 Task: Write the description of the post, "I hope this post finds you all well. I wanted to take a moment to share that I am currently open to new career opportunities and eager to embark on the next chapter of my professional journey.
Action: Mouse moved to (783, 83)
Screenshot: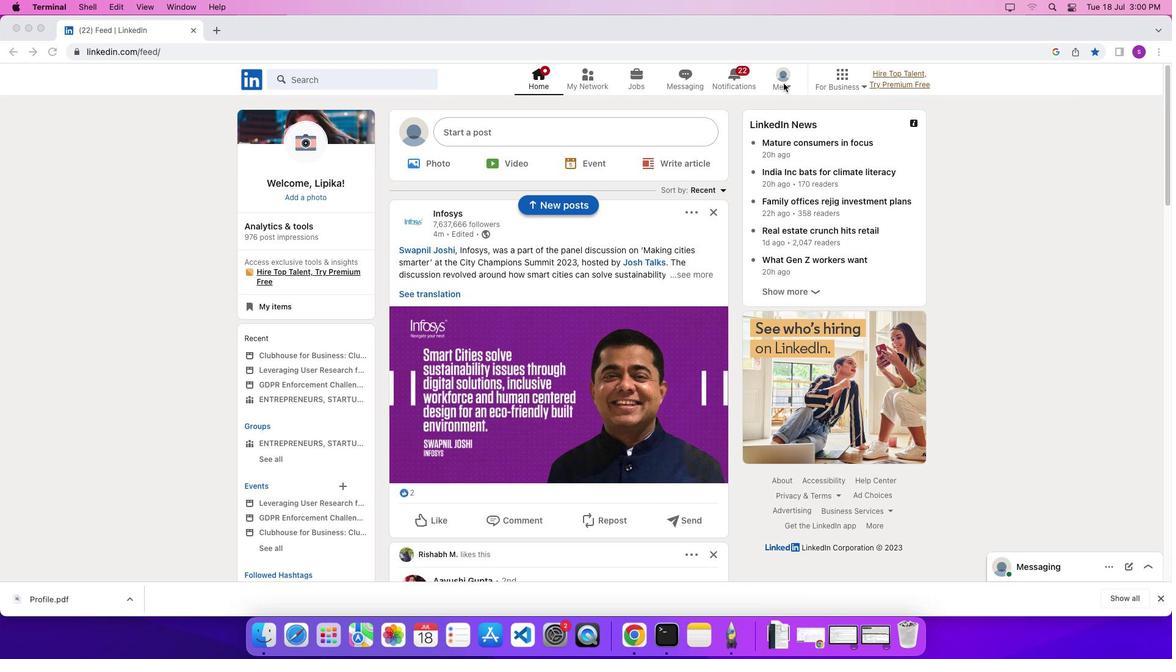 
Action: Mouse pressed left at (783, 83)
Screenshot: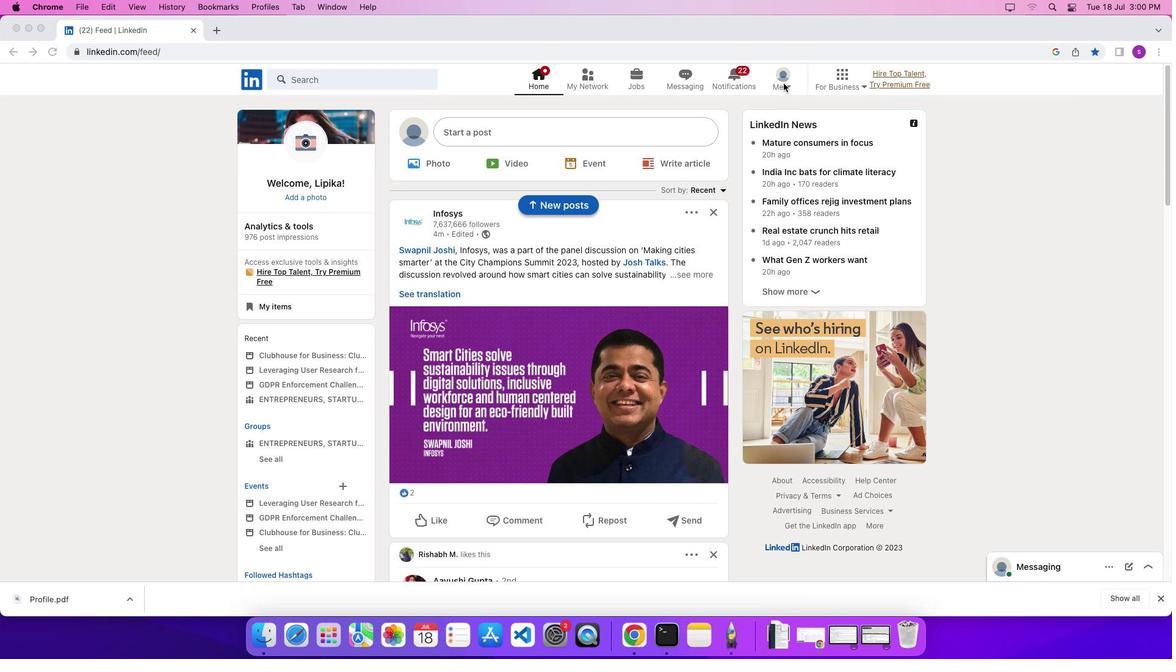 
Action: Mouse moved to (785, 83)
Screenshot: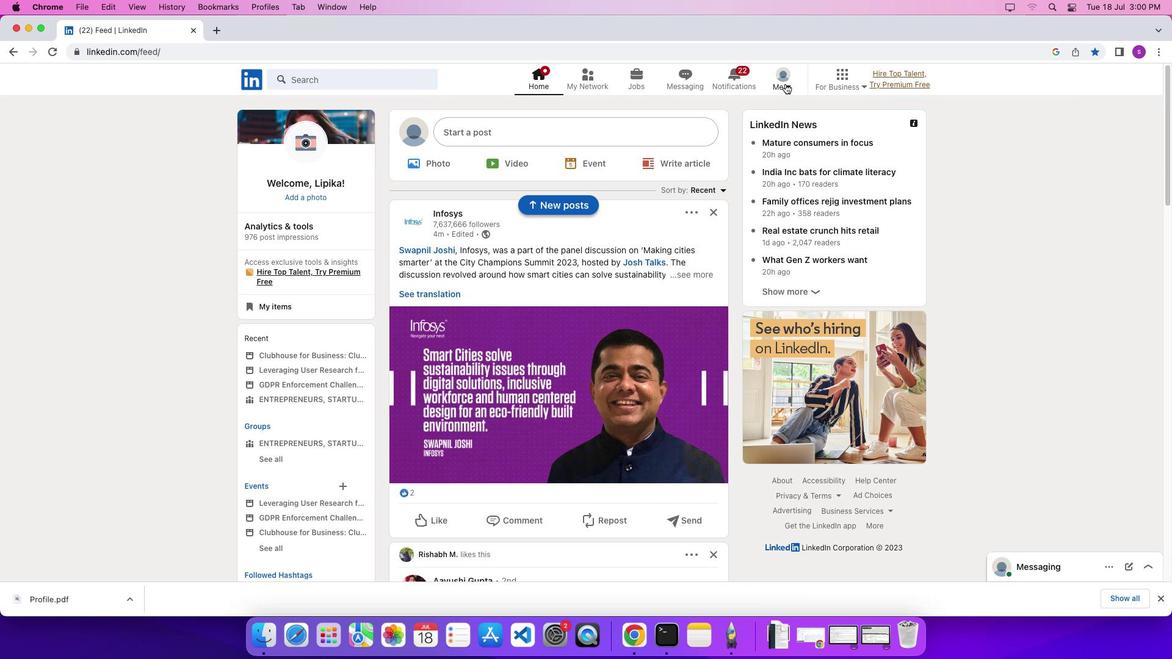 
Action: Mouse pressed left at (785, 83)
Screenshot: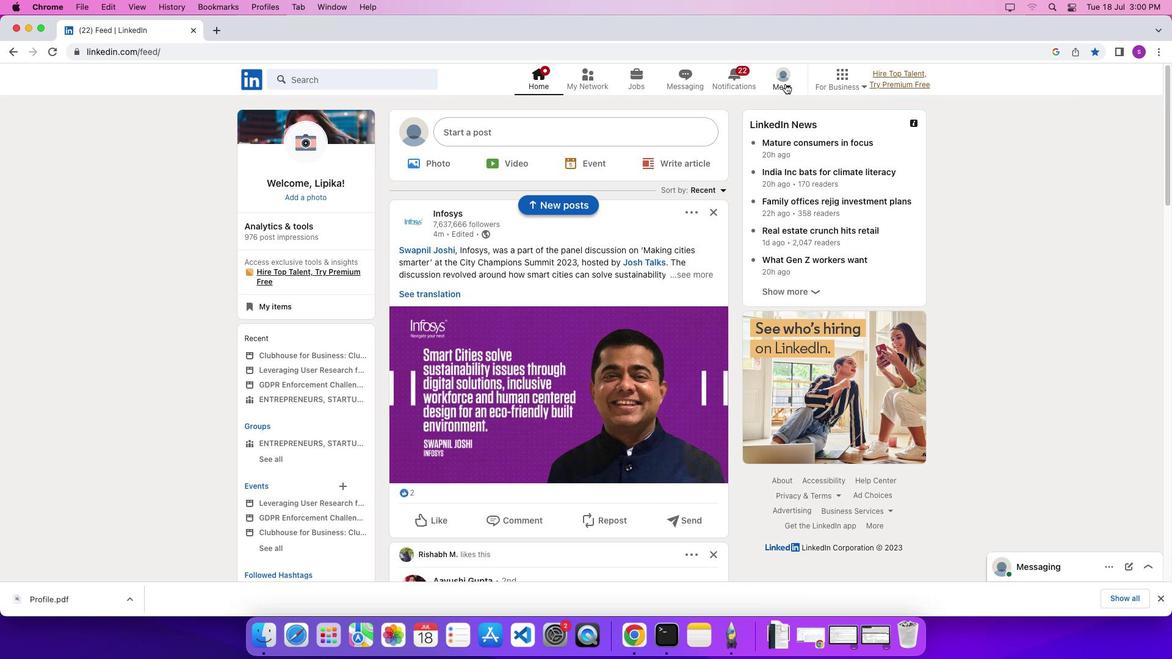 
Action: Mouse moved to (769, 152)
Screenshot: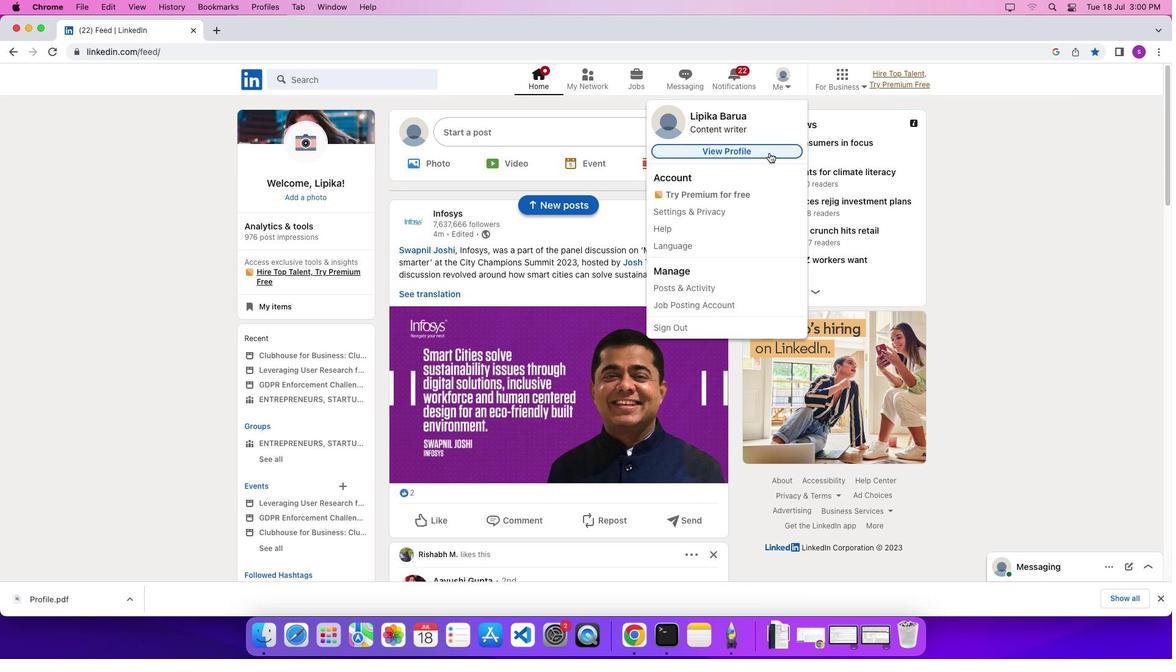 
Action: Mouse pressed left at (769, 152)
Screenshot: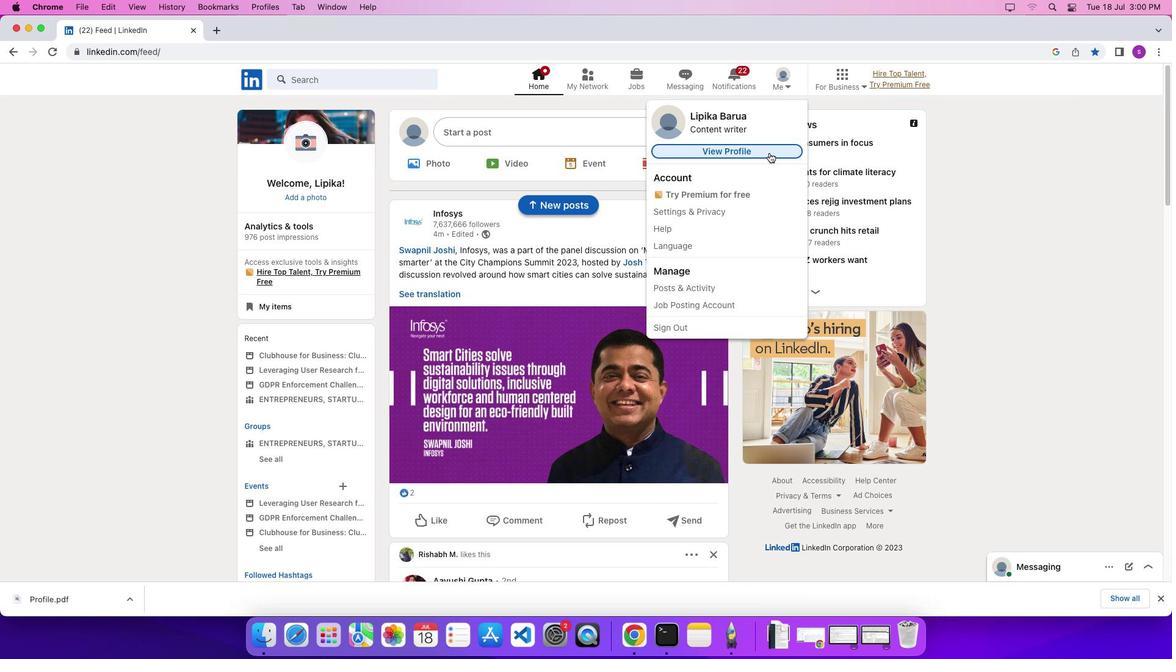 
Action: Mouse moved to (415, 395)
Screenshot: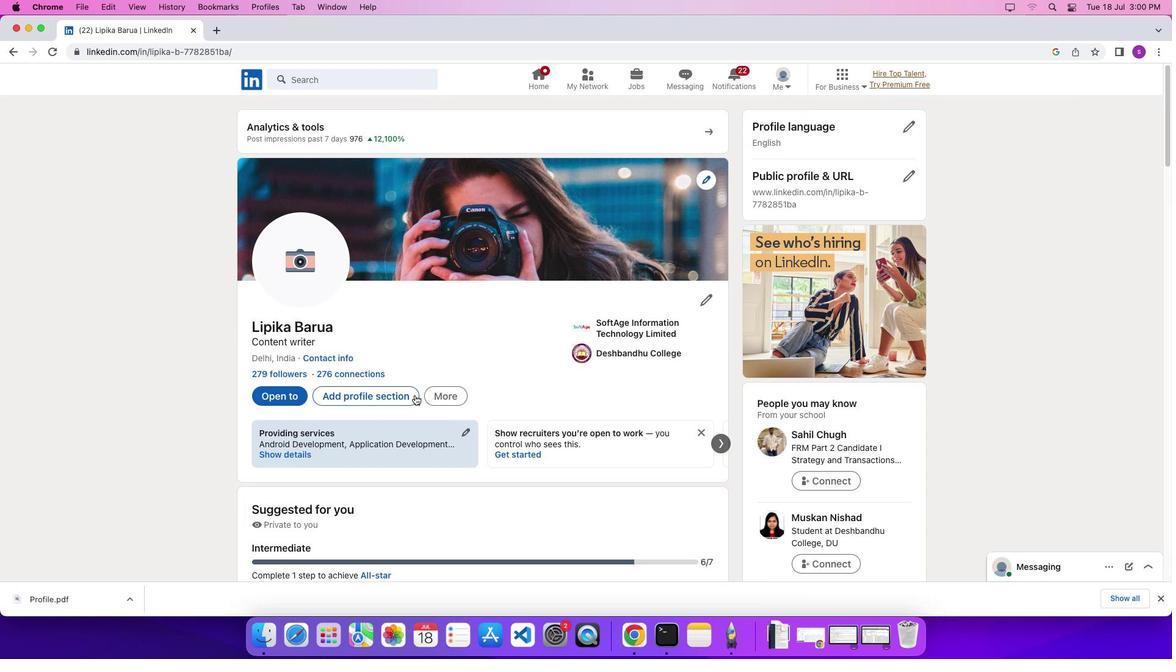 
Action: Mouse scrolled (415, 395) with delta (0, 0)
Screenshot: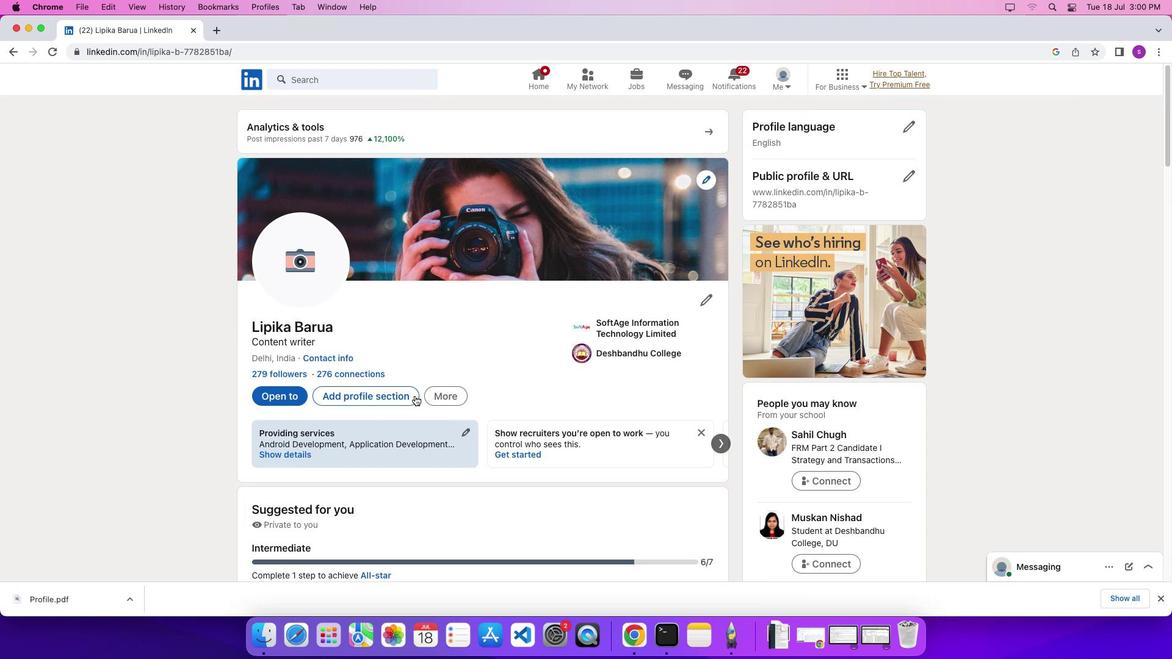 
Action: Mouse moved to (414, 395)
Screenshot: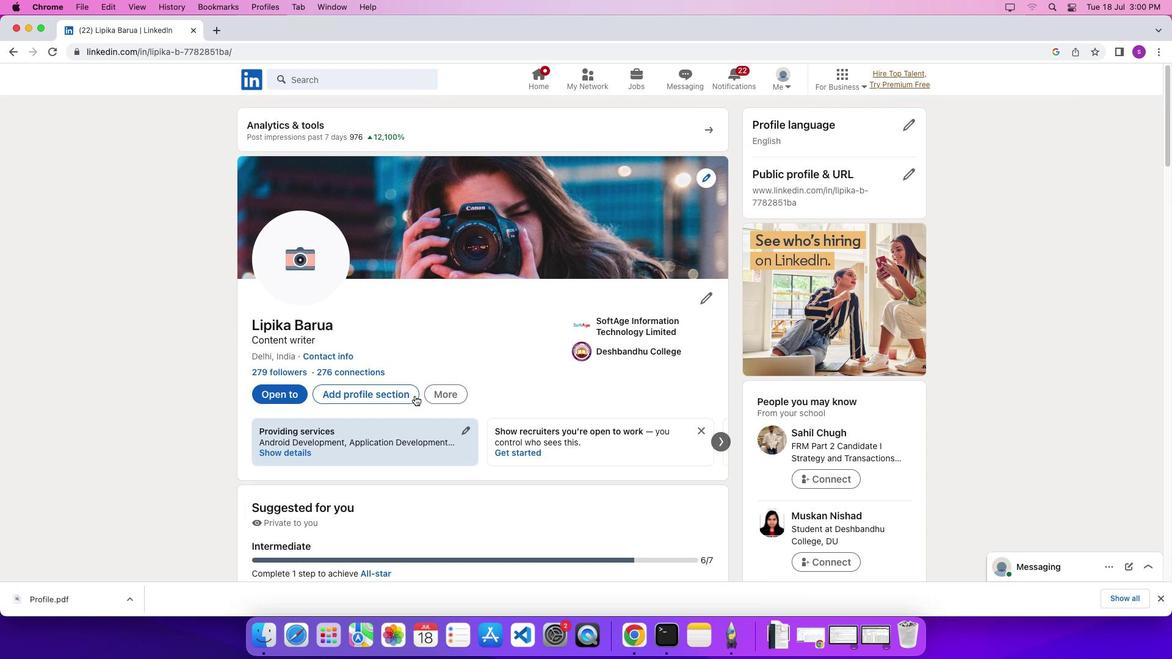 
Action: Mouse scrolled (414, 395) with delta (0, 0)
Screenshot: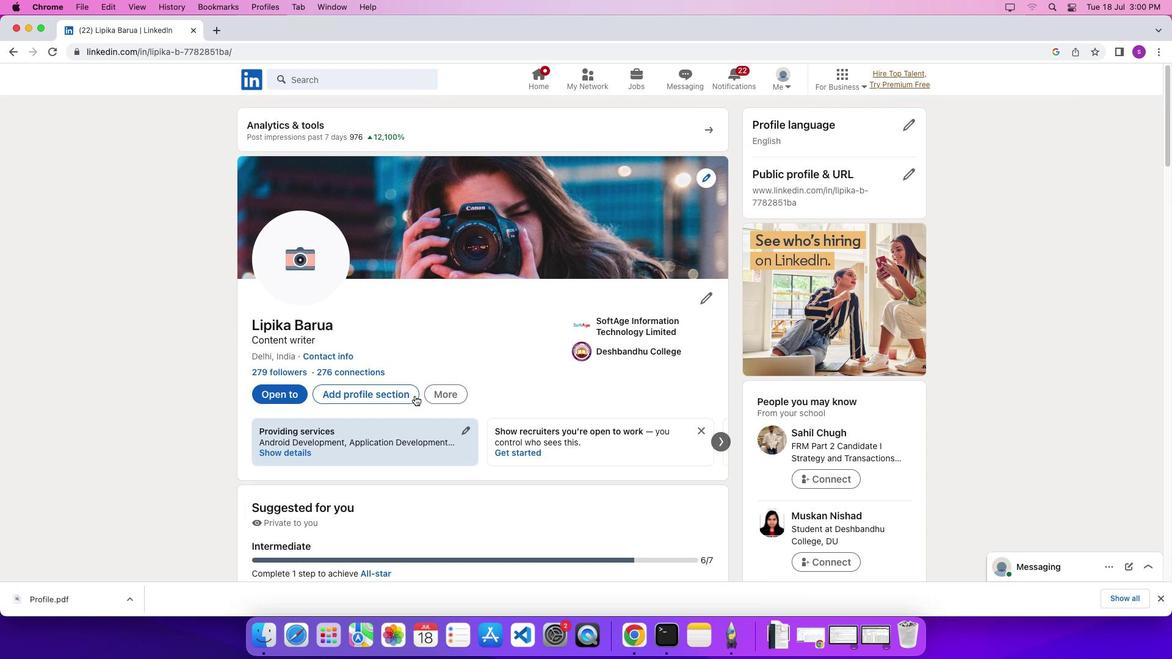 
Action: Mouse scrolled (414, 395) with delta (0, -2)
Screenshot: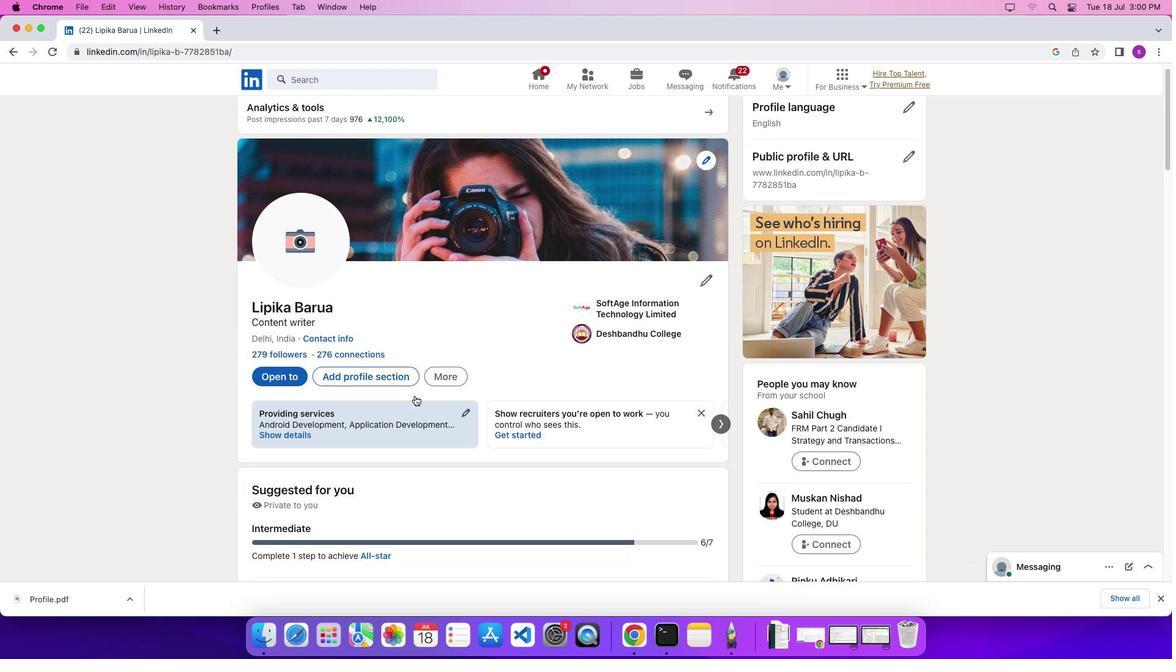 
Action: Mouse scrolled (414, 395) with delta (0, 0)
Screenshot: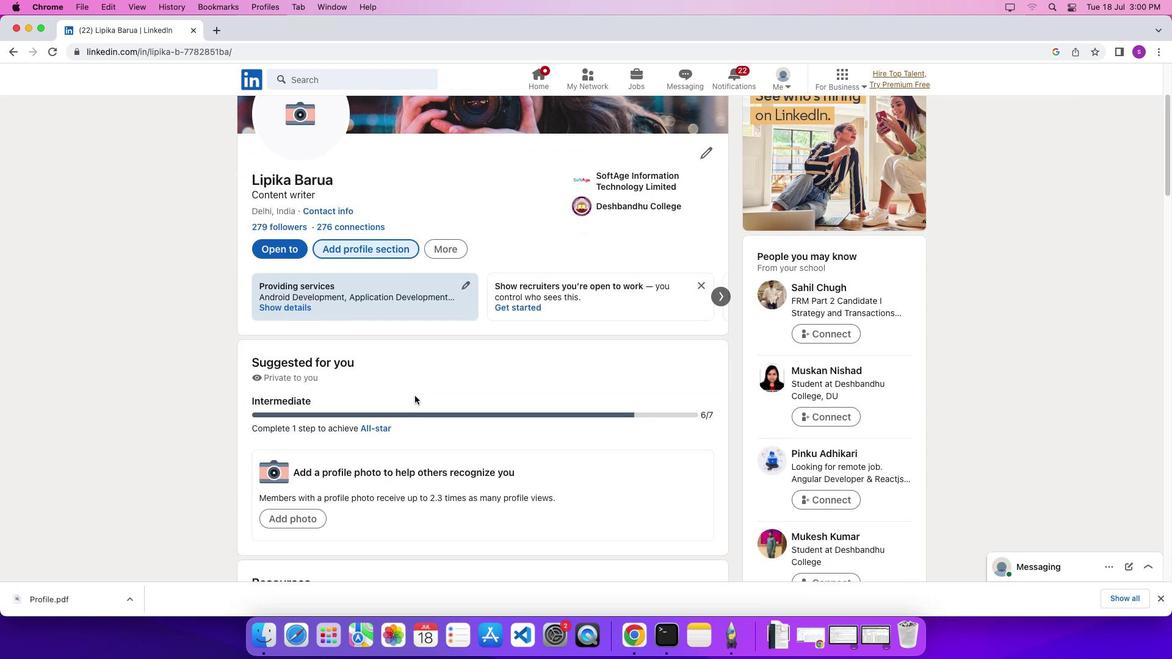 
Action: Mouse scrolled (414, 395) with delta (0, 0)
Screenshot: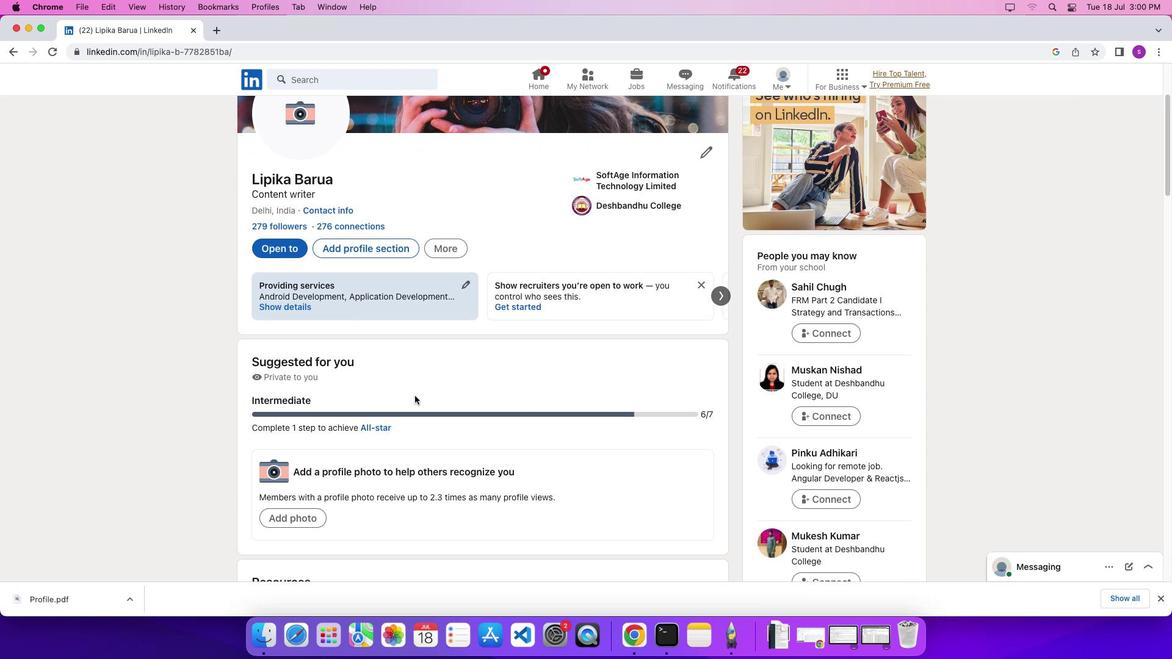 
Action: Mouse scrolled (414, 395) with delta (0, 0)
Screenshot: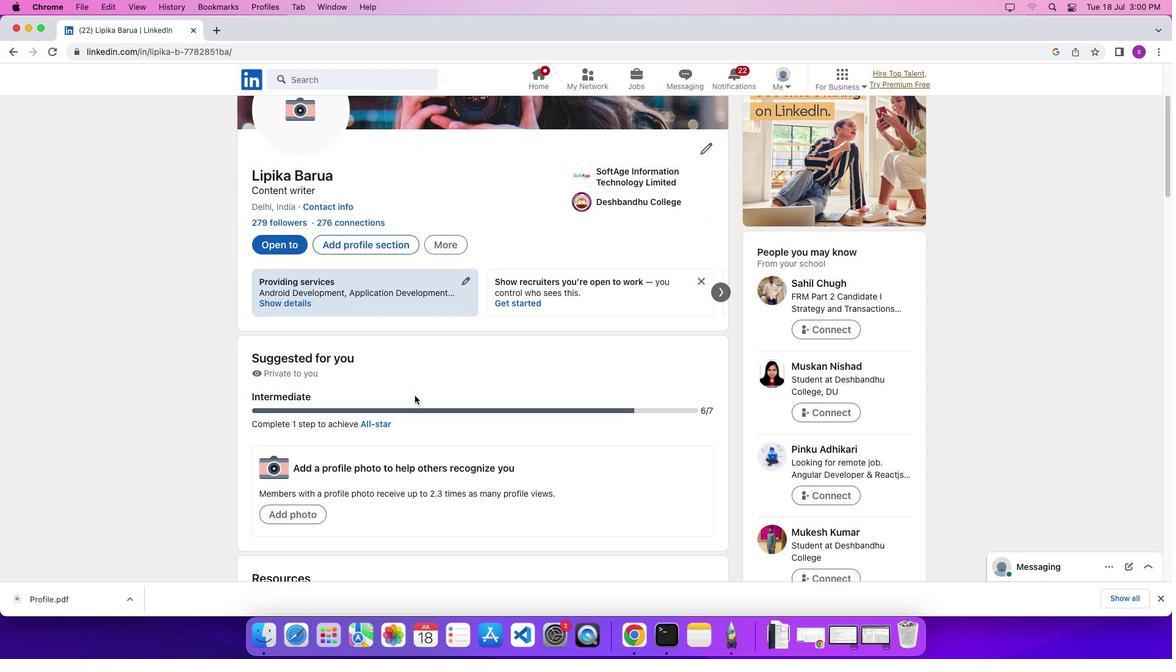 
Action: Mouse scrolled (414, 395) with delta (0, -2)
Screenshot: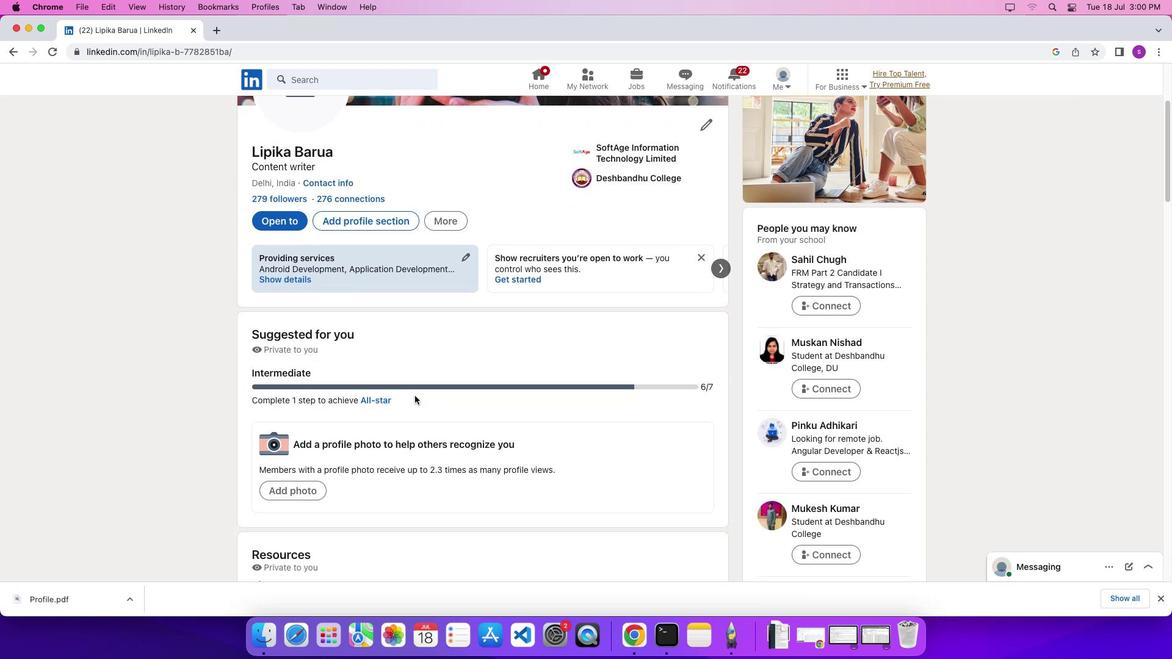 
Action: Mouse scrolled (414, 395) with delta (0, 0)
Screenshot: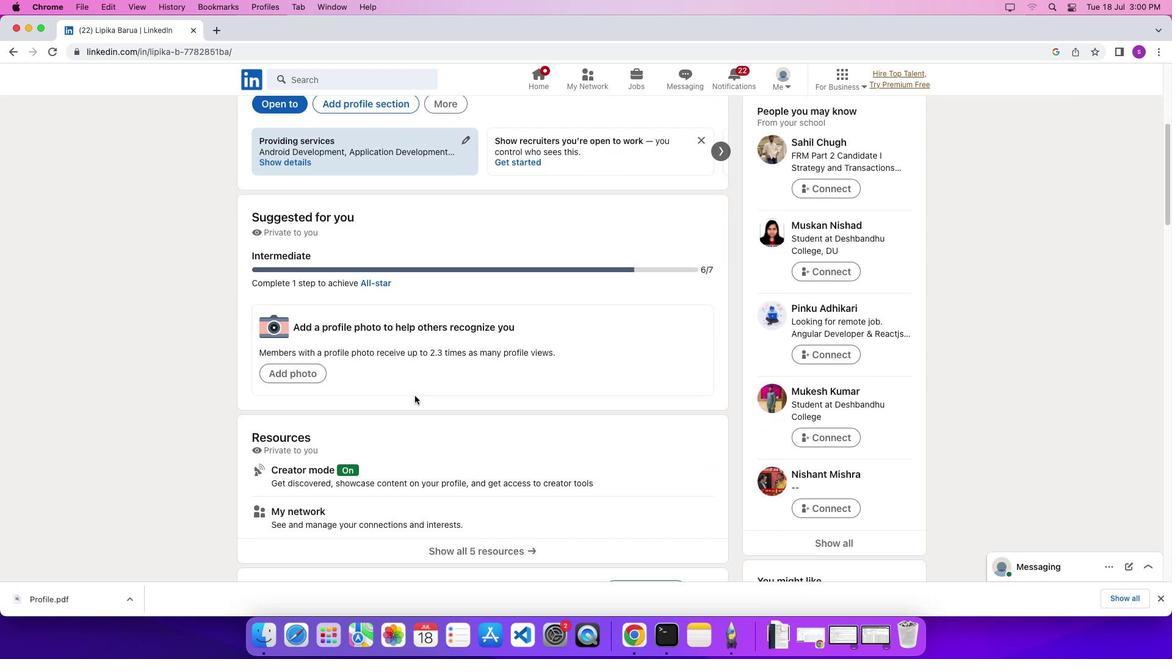 
Action: Mouse scrolled (414, 395) with delta (0, 0)
Screenshot: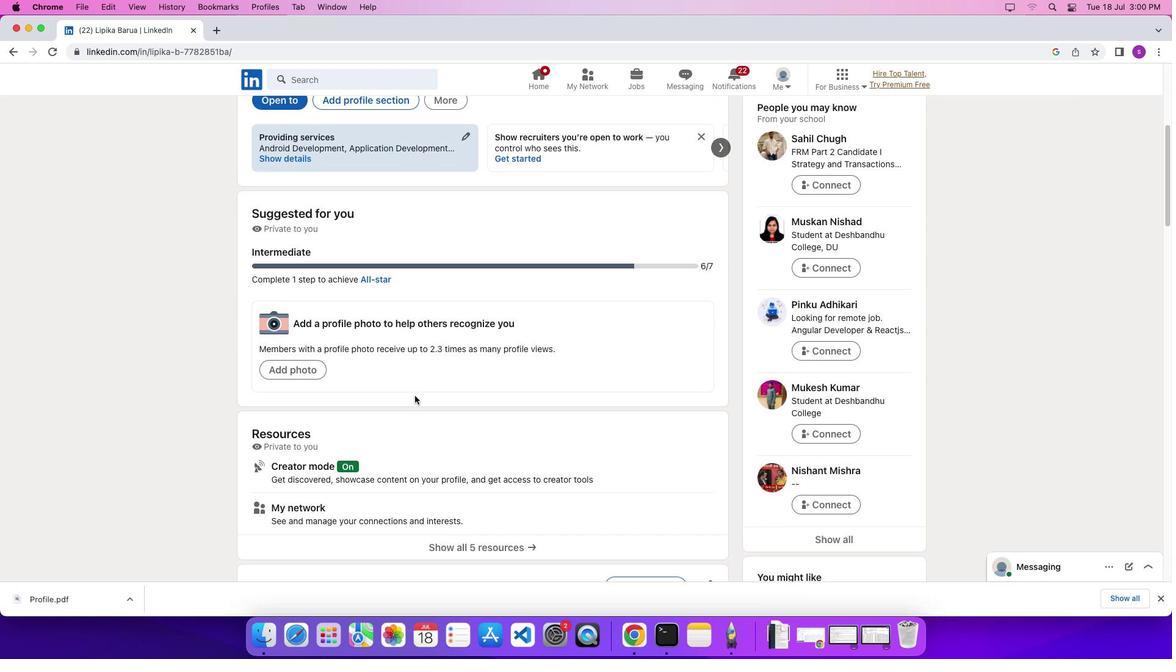 
Action: Mouse scrolled (414, 395) with delta (0, 0)
Screenshot: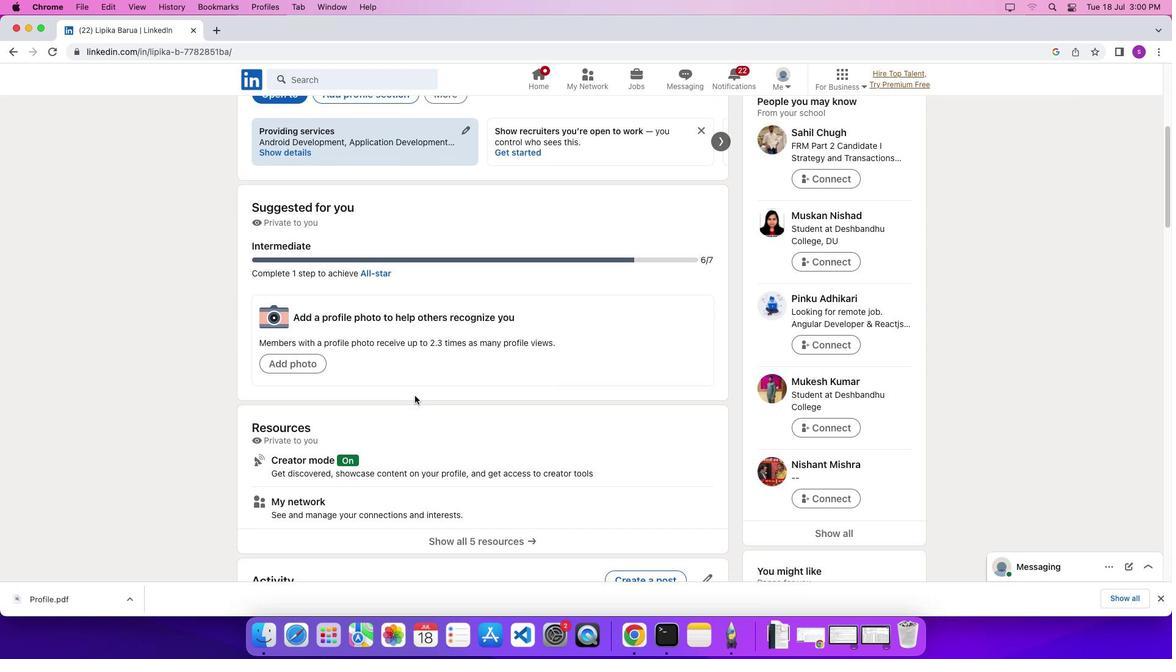 
Action: Mouse scrolled (414, 395) with delta (0, -3)
Screenshot: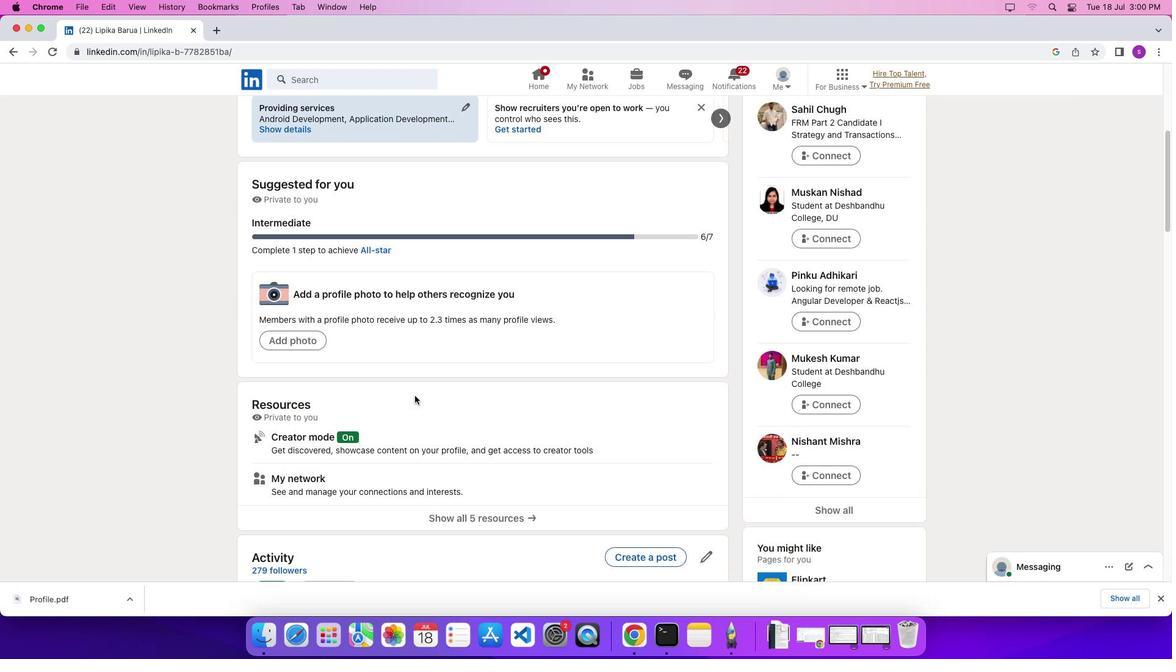
Action: Mouse scrolled (414, 395) with delta (0, -2)
Screenshot: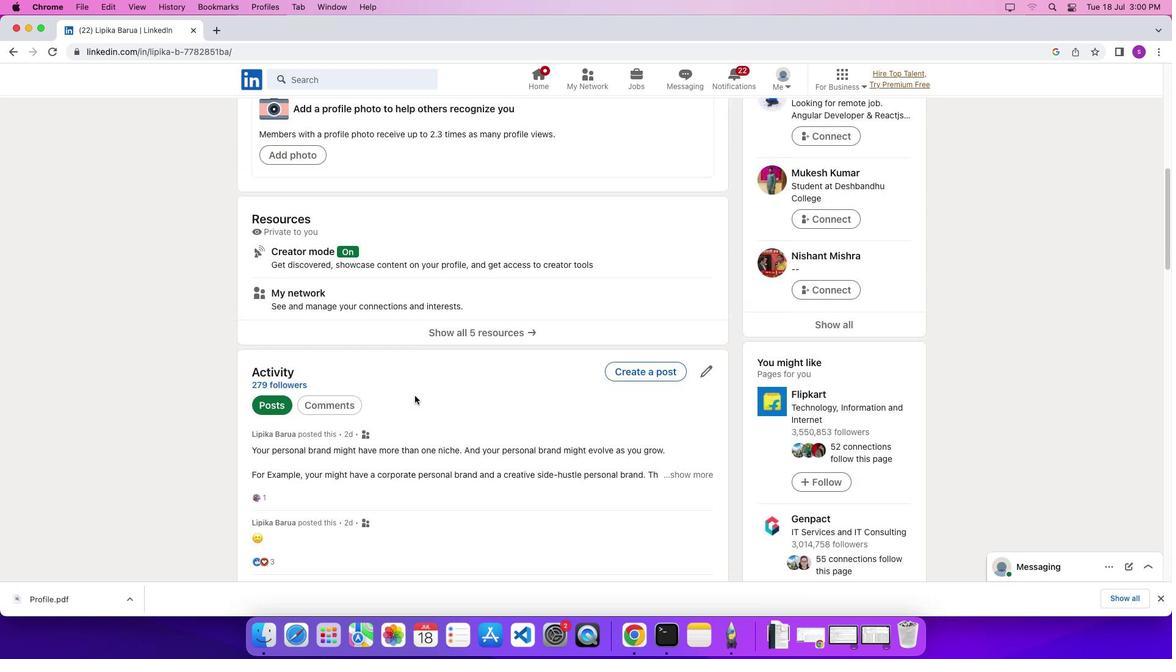 
Action: Mouse moved to (653, 278)
Screenshot: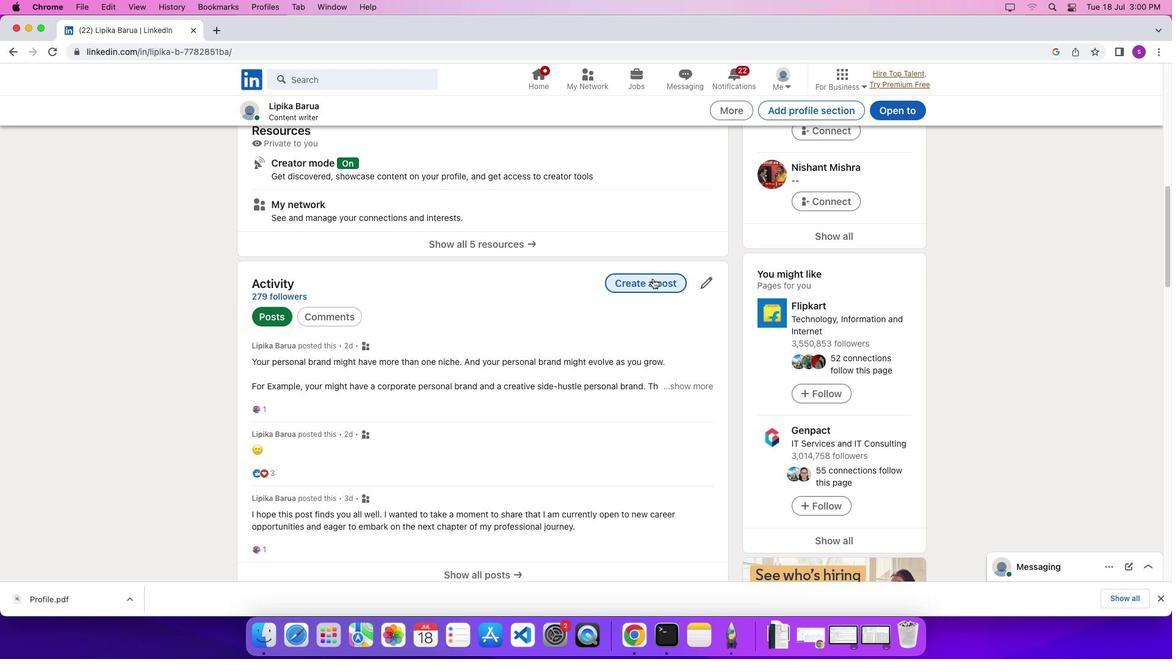 
Action: Mouse pressed left at (653, 278)
Screenshot: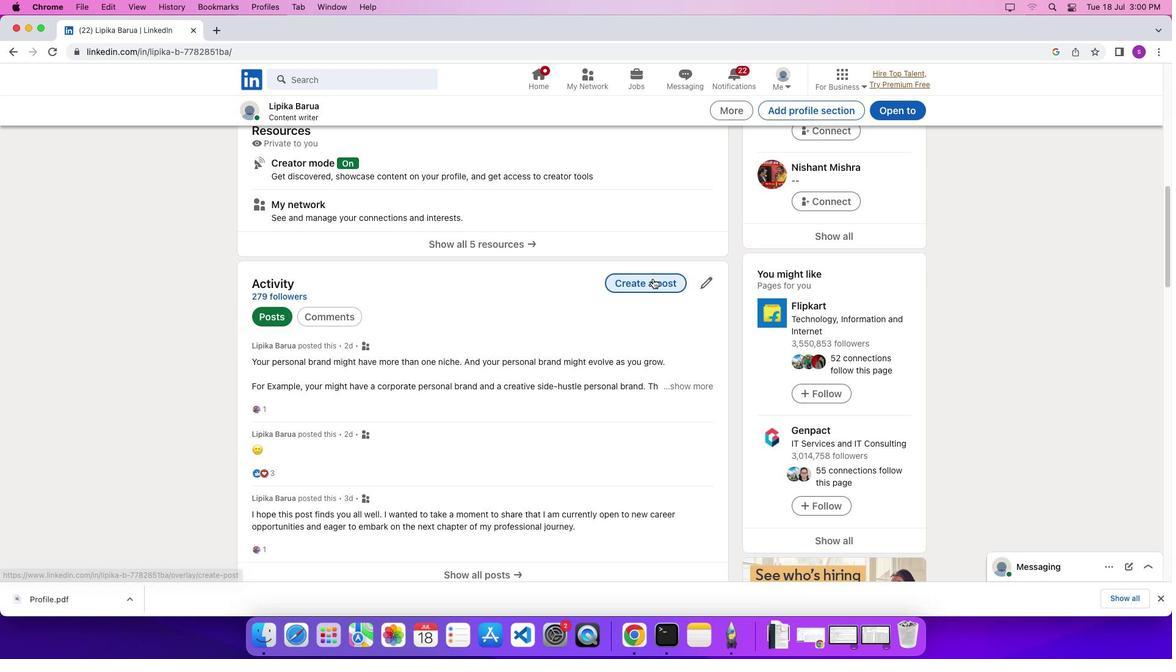 
Action: Mouse moved to (406, 162)
Screenshot: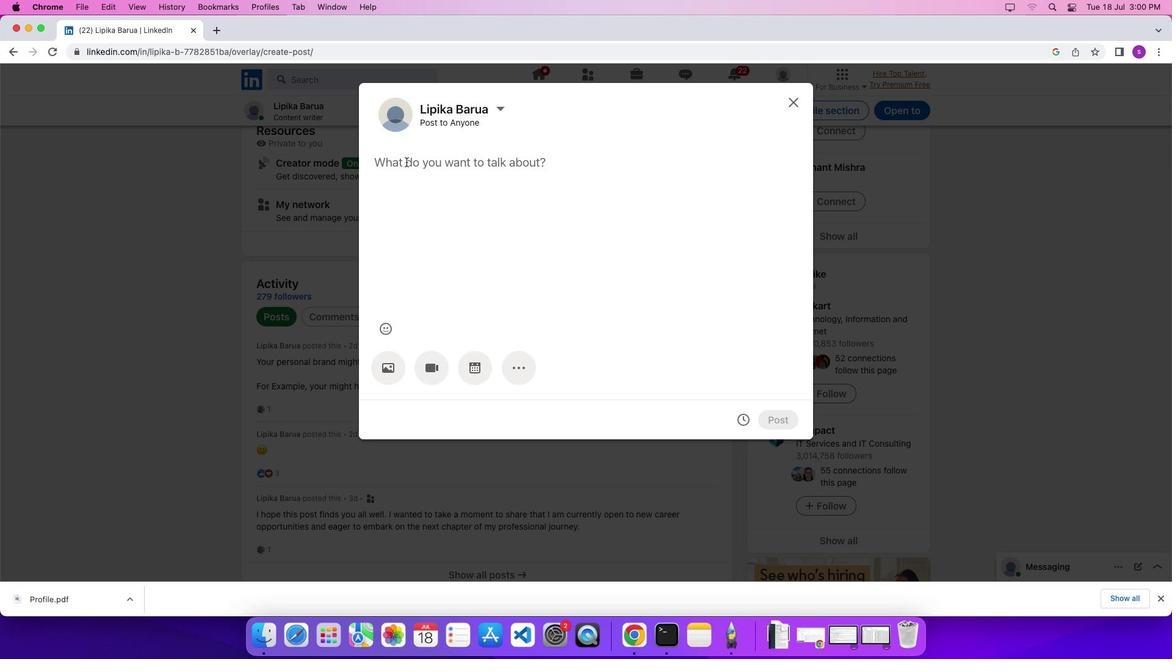 
Action: Mouse pressed left at (406, 162)
Screenshot: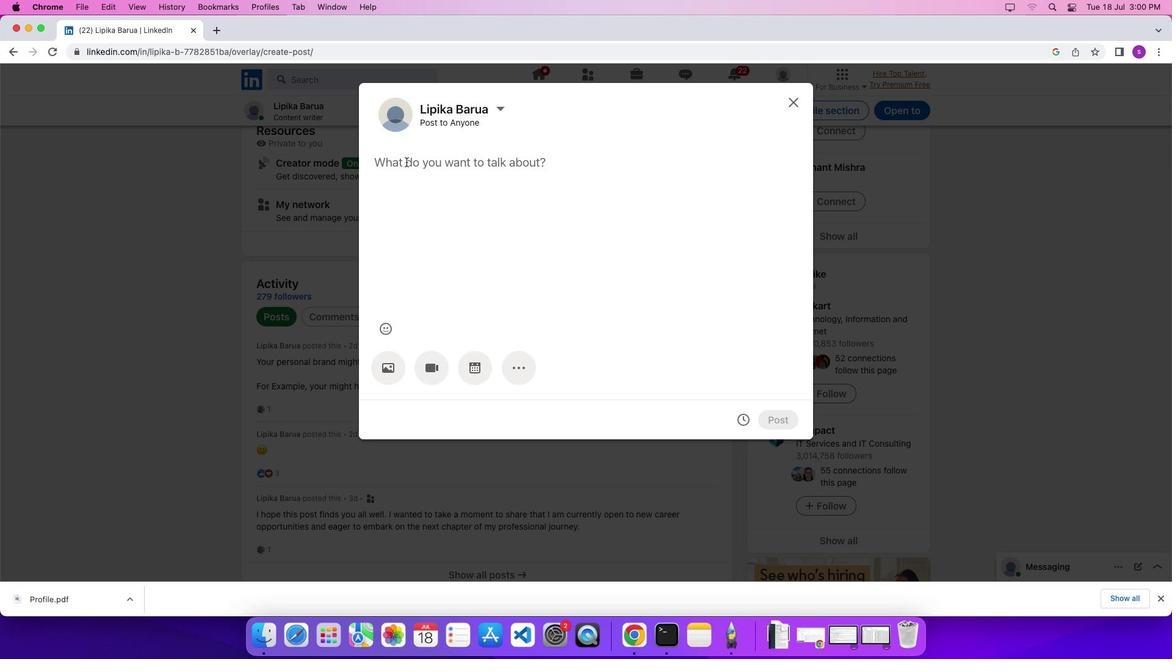 
Action: Mouse moved to (499, 240)
Screenshot: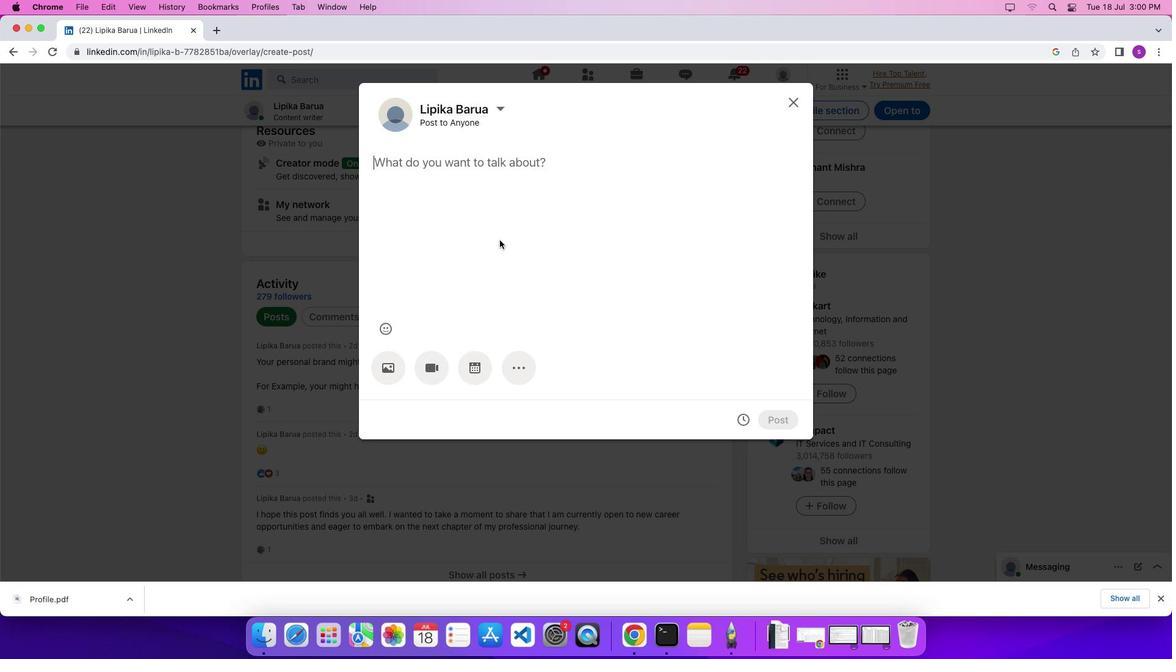 
Action: Key pressed Key.shift'I'Key.space'h''o''p''e'Key.space't''h''i''s'Key.space'p''o''s''t'Key.space'f''i''n''d''s'Key.space'y''o''u'Key.space'a''l''l'Key.space'w'
Screenshot: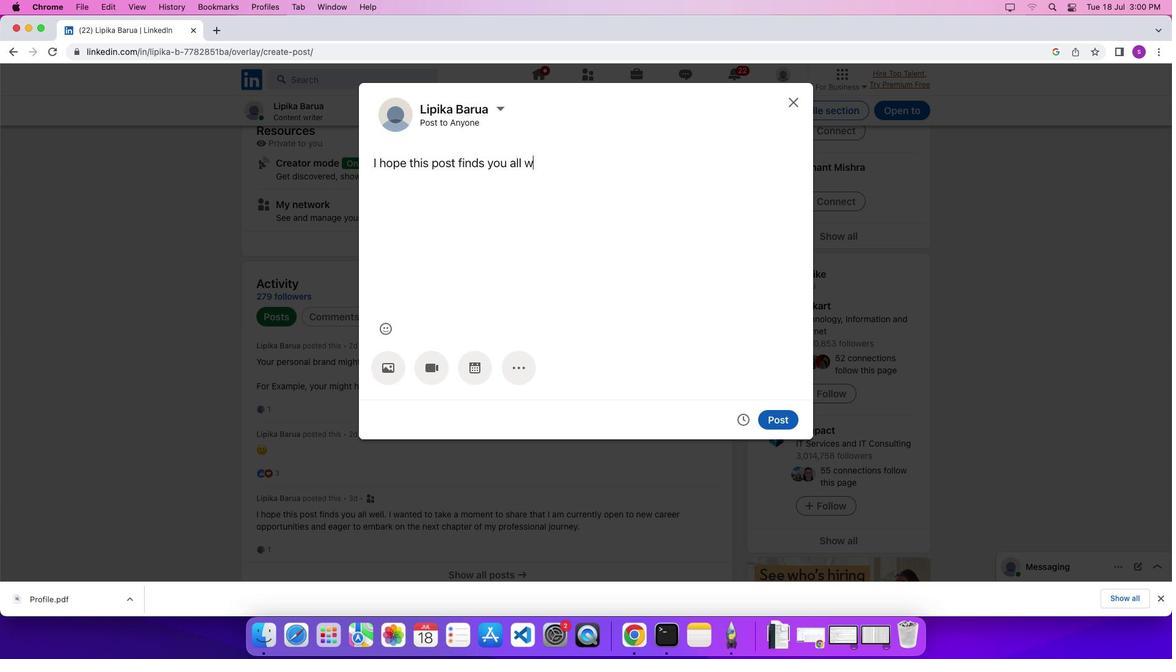 
Action: Mouse moved to (500, 240)
Screenshot: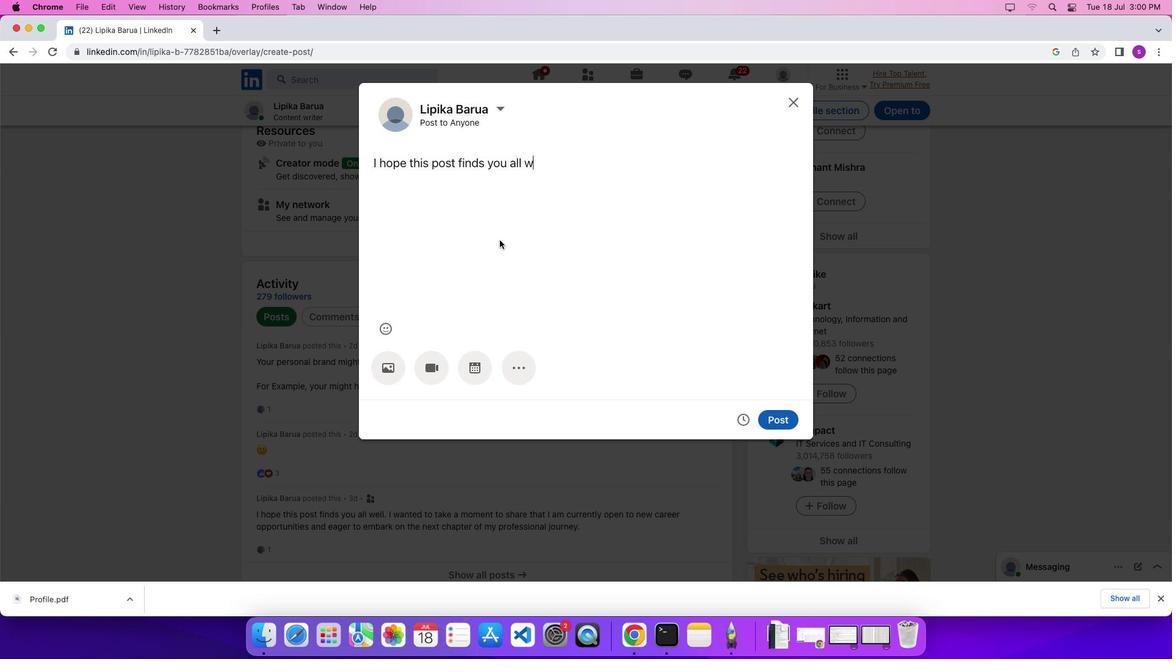 
Action: Key pressed 'e''l''l''.'Key.spaceKey.shift'I'Key.space'w''a''n''t''e''d'Key.space't''o'Key.space't''a''k''e'Key.space'a'Key.space'm''o''m''e''n''t'Key.space't''o'Key.space's''h''a''r''e'Key.space't''h''a''t'Key.spaceKey.shift'I'Key.space'a''m'Key.space'c''u''r''r''e''n''t''l''y'Key.space'o''p''e''n'Key.space't''o'Key.space'n''e''w'Key.space'c''a''r''e''e''r'Key.space'o''p''p''o''r''t''u''n''i''t''y'Key.space'a''n''d'Key.space'e''a''g''e''r'Key.space't''o'Key.space'e''m''b''a''r''k'Key.space'o''n'Key.space't''h''e'Key.space'n''e''x''t'Key.space'c''h''a''p''t''e''r'Key.space'o''f'Key.space'm''y'Key.space'p''r''o''f''e''s''s''i''o''n''a''l'Key.space'j''o''u''r''n''e''y''.'
Screenshot: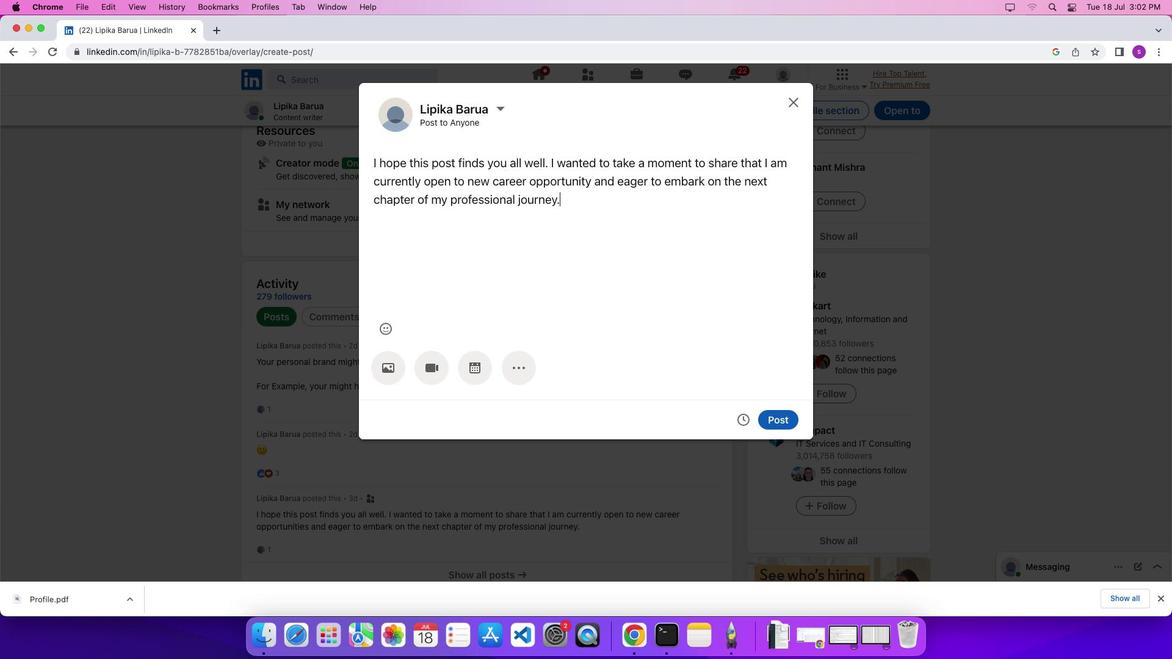 
Action: Mouse moved to (770, 417)
Screenshot: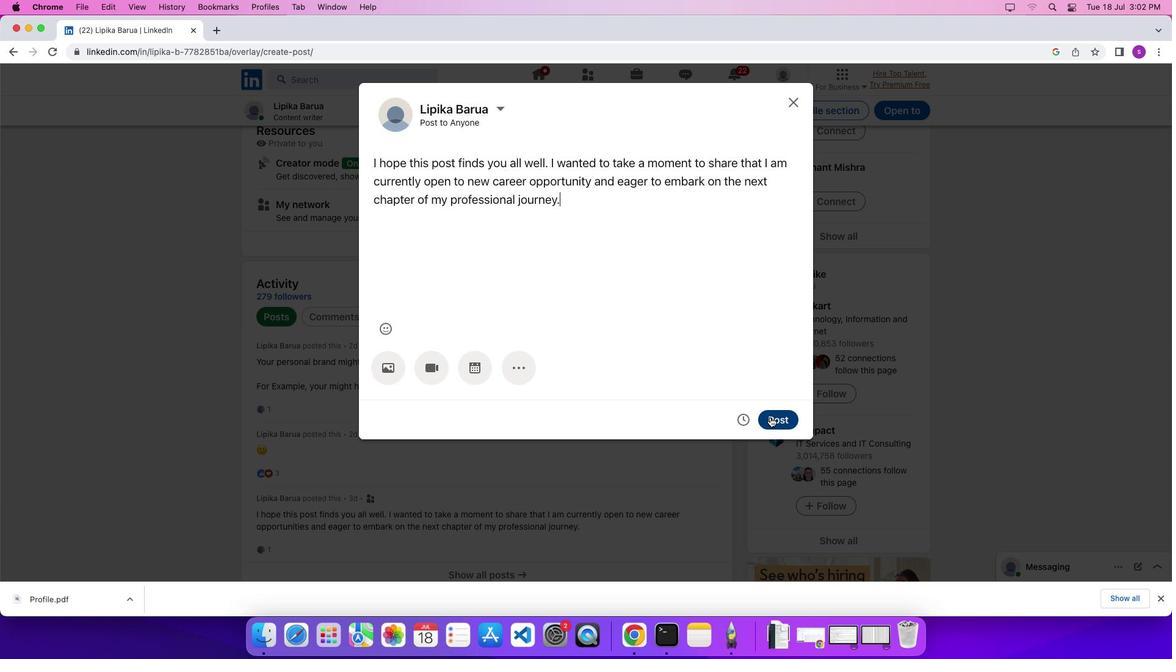 
Action: Mouse pressed left at (770, 417)
Screenshot: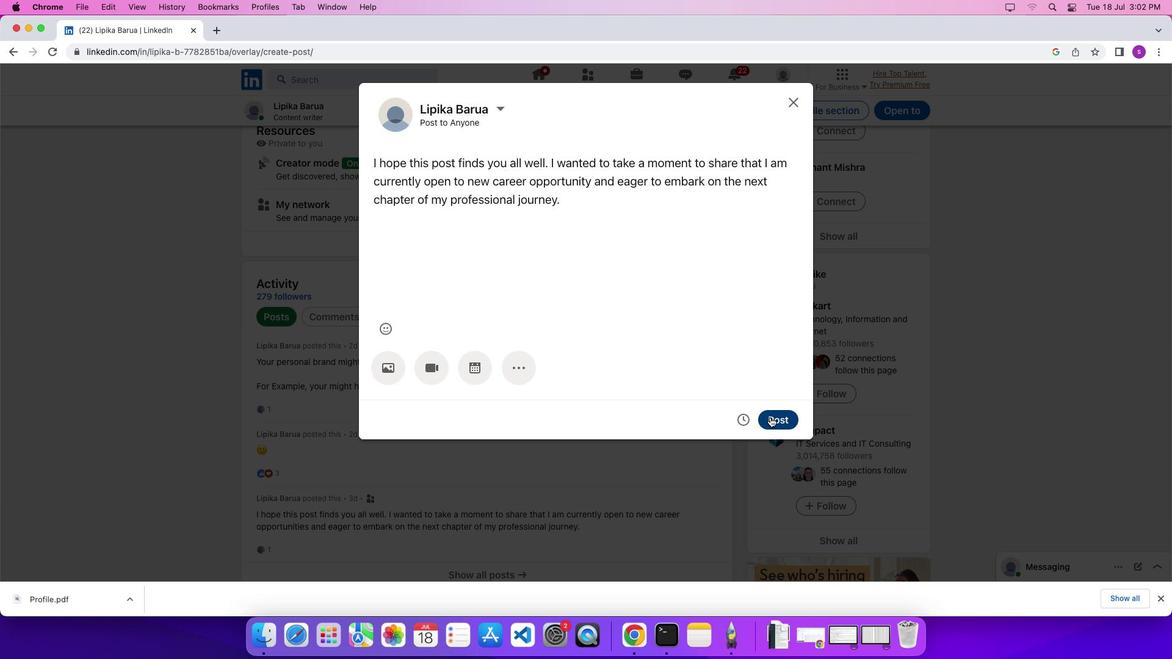 
Action: Mouse moved to (770, 417)
Screenshot: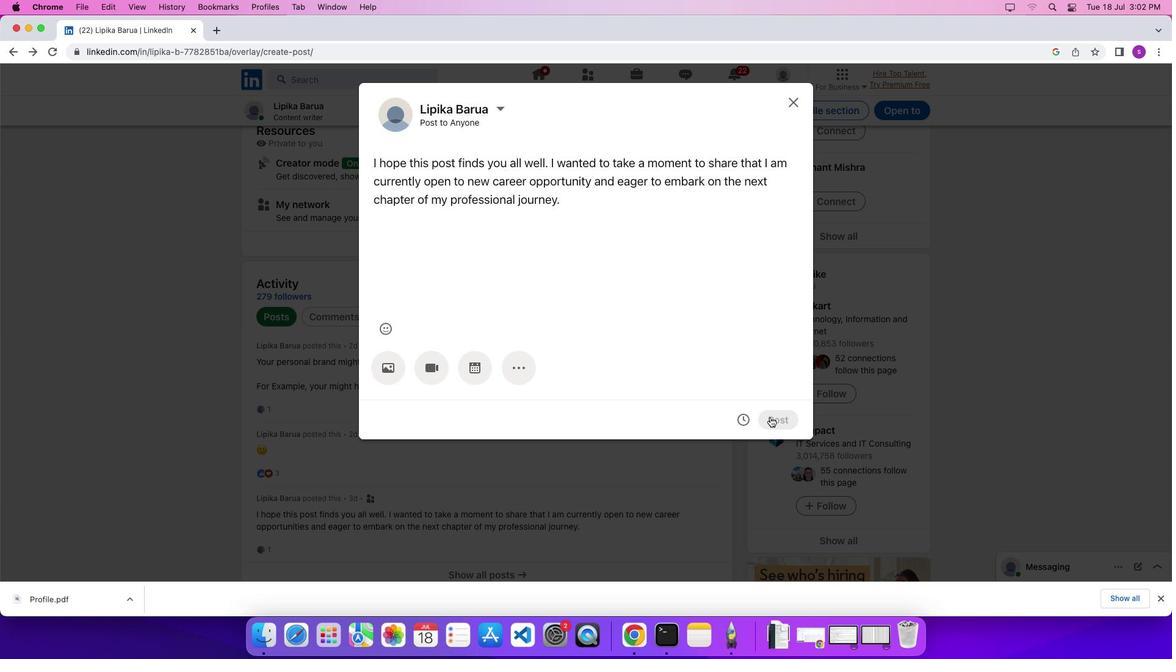 
